 Task: Create New Employee with Employee Name: Amy Taylor, Address Line1: 87 Talbot Street, Address Line2: Havertown, Address Line3:  PA 19083, Cell Number: 204470-7320_x000D_

Action: Mouse moved to (148, 28)
Screenshot: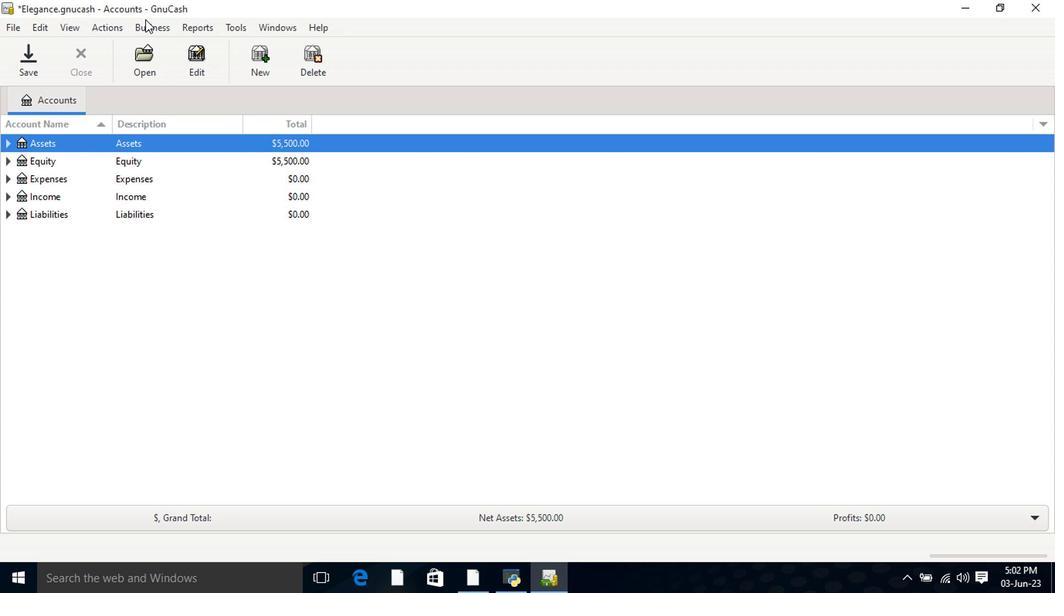 
Action: Mouse pressed left at (148, 28)
Screenshot: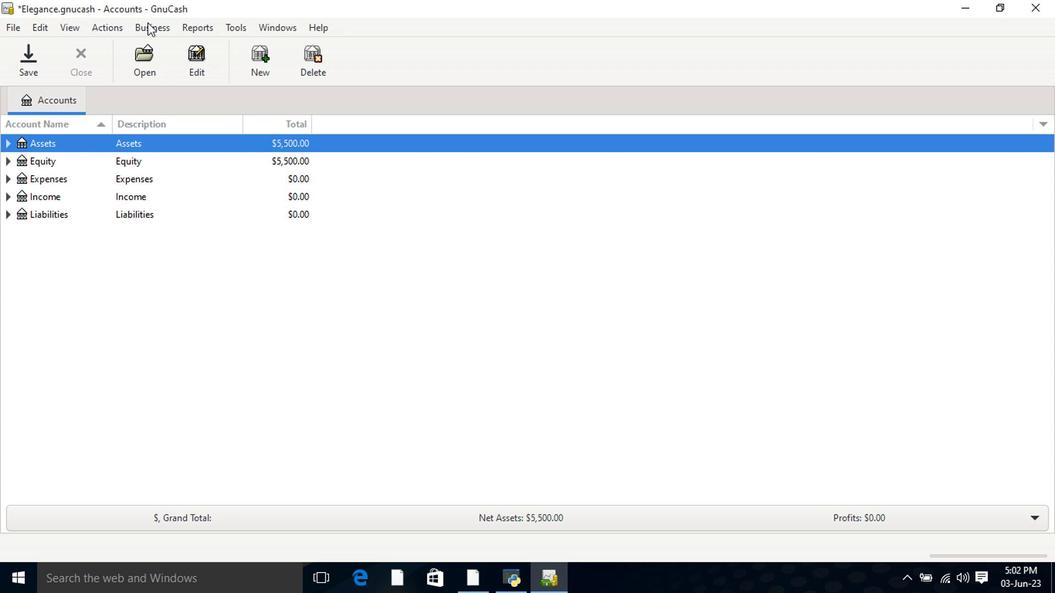 
Action: Mouse moved to (169, 87)
Screenshot: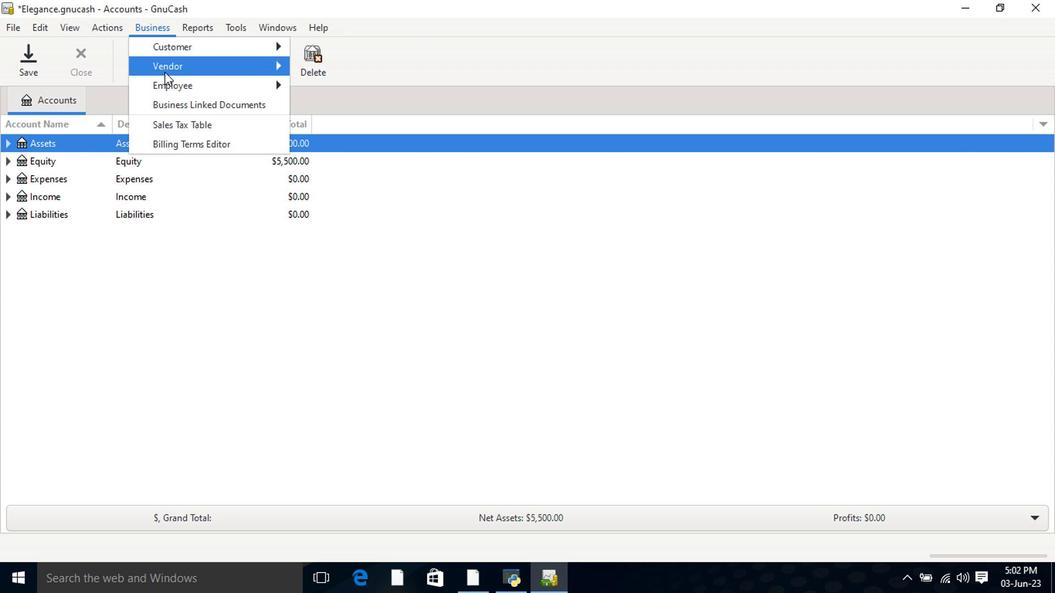 
Action: Mouse pressed left at (169, 87)
Screenshot: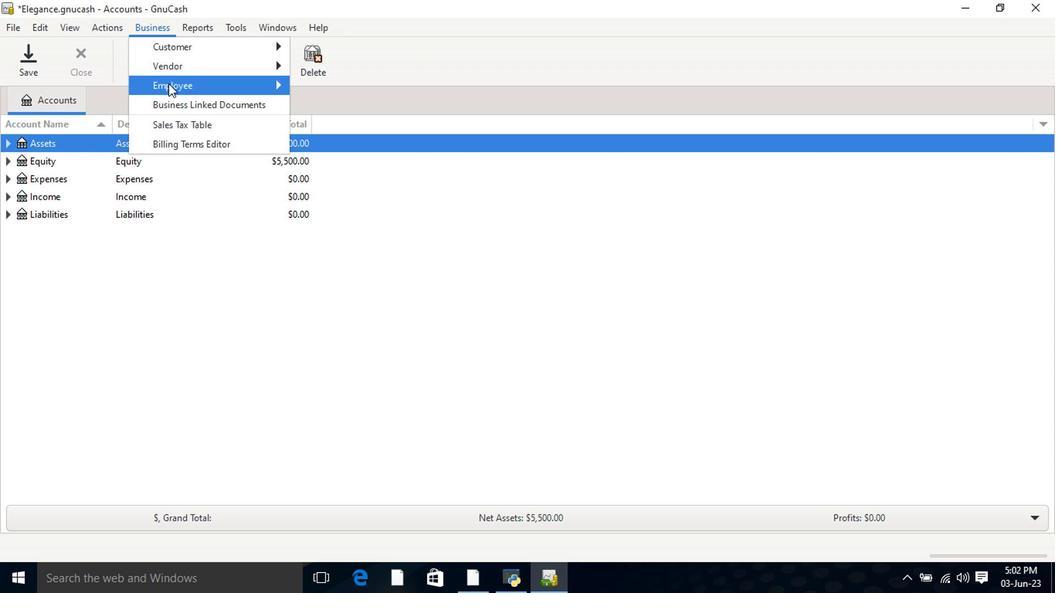 
Action: Mouse moved to (307, 109)
Screenshot: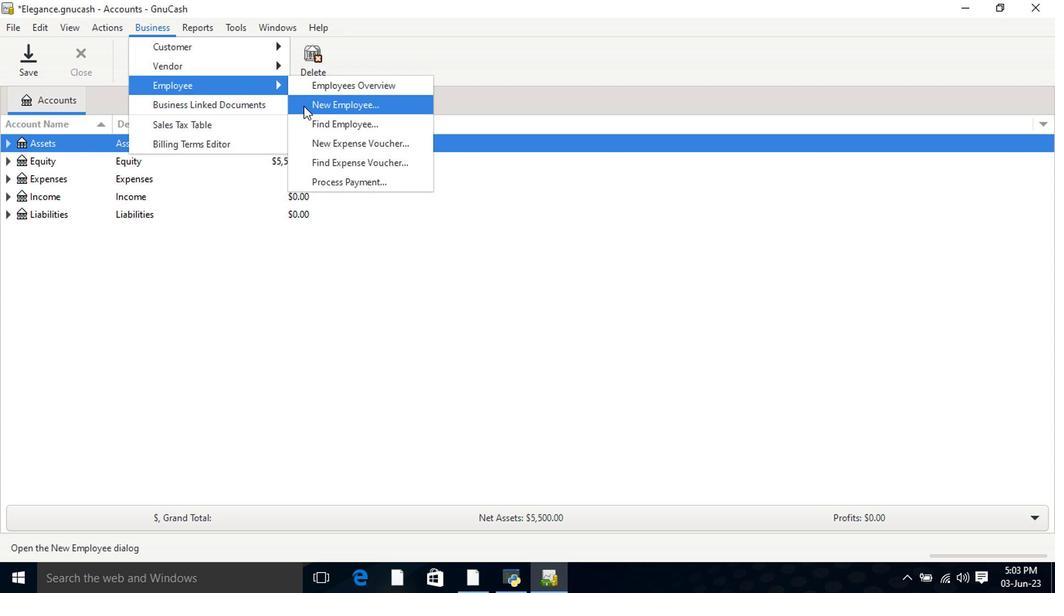 
Action: Mouse pressed left at (307, 109)
Screenshot: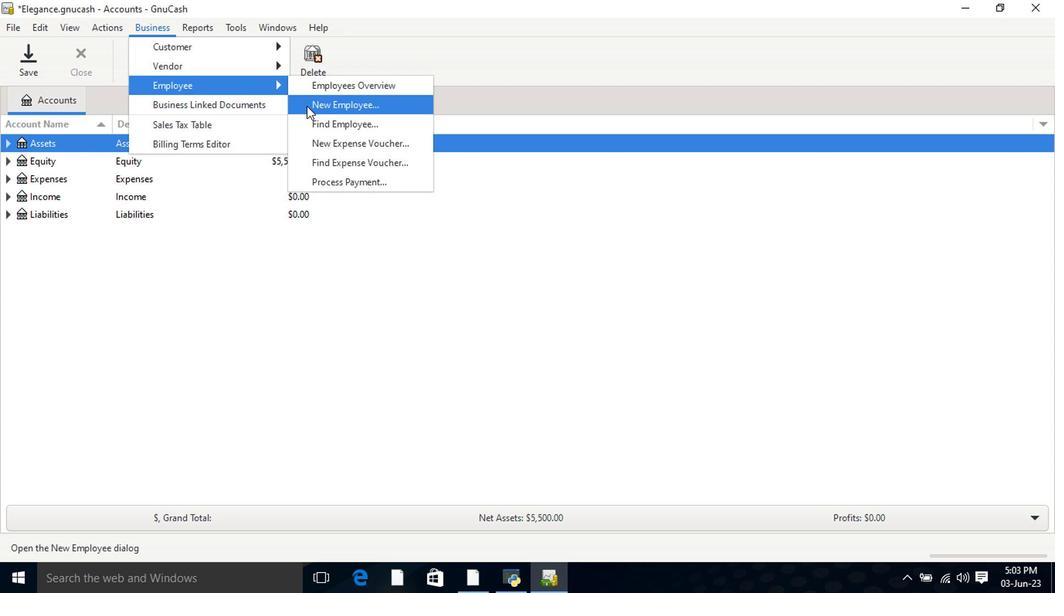 
Action: Mouse moved to (454, 240)
Screenshot: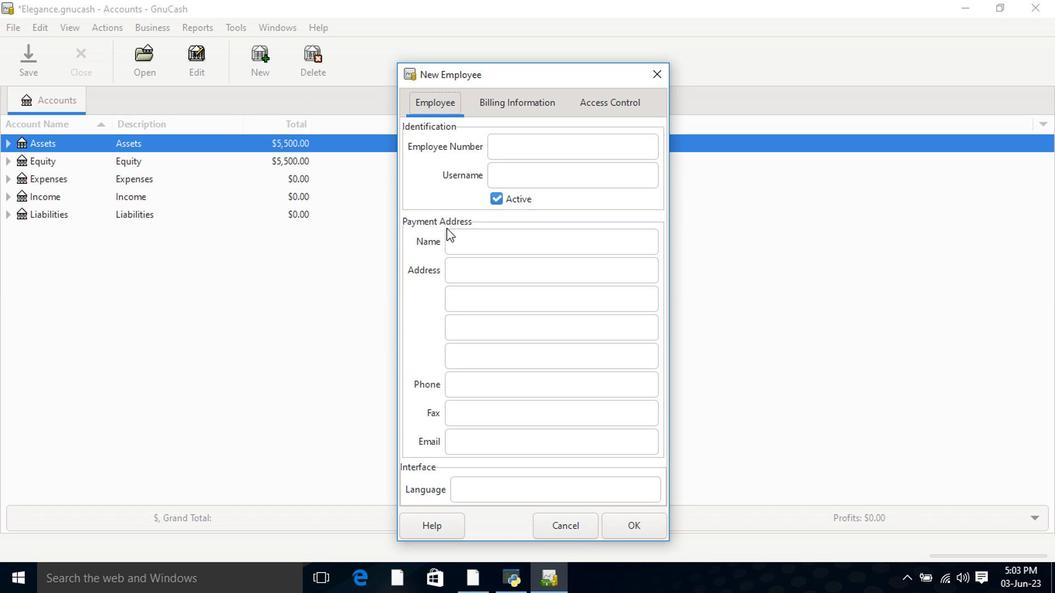 
Action: Mouse pressed left at (454, 240)
Screenshot: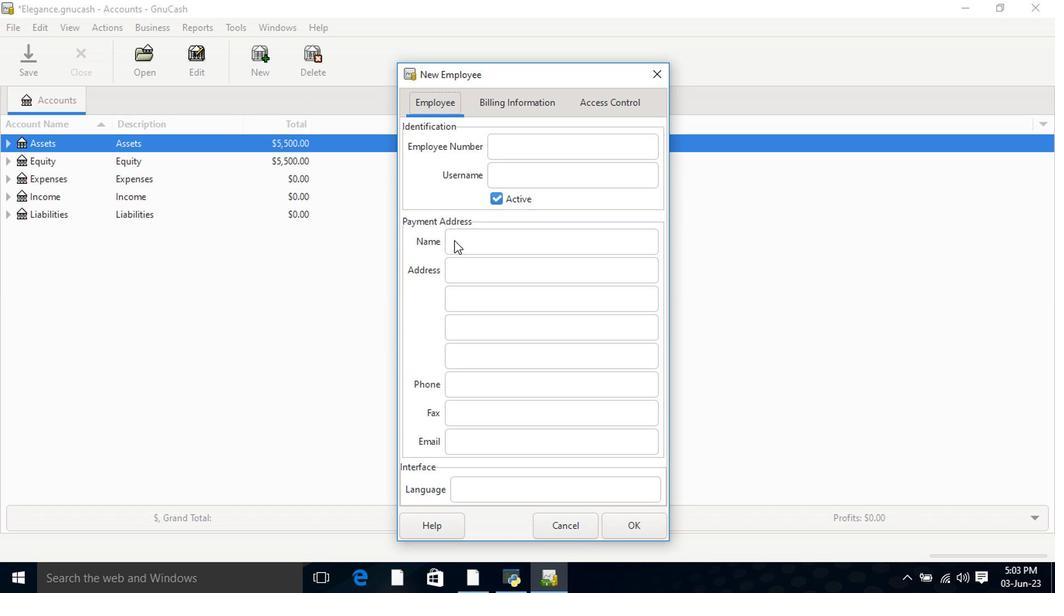
Action: Mouse moved to (467, 246)
Screenshot: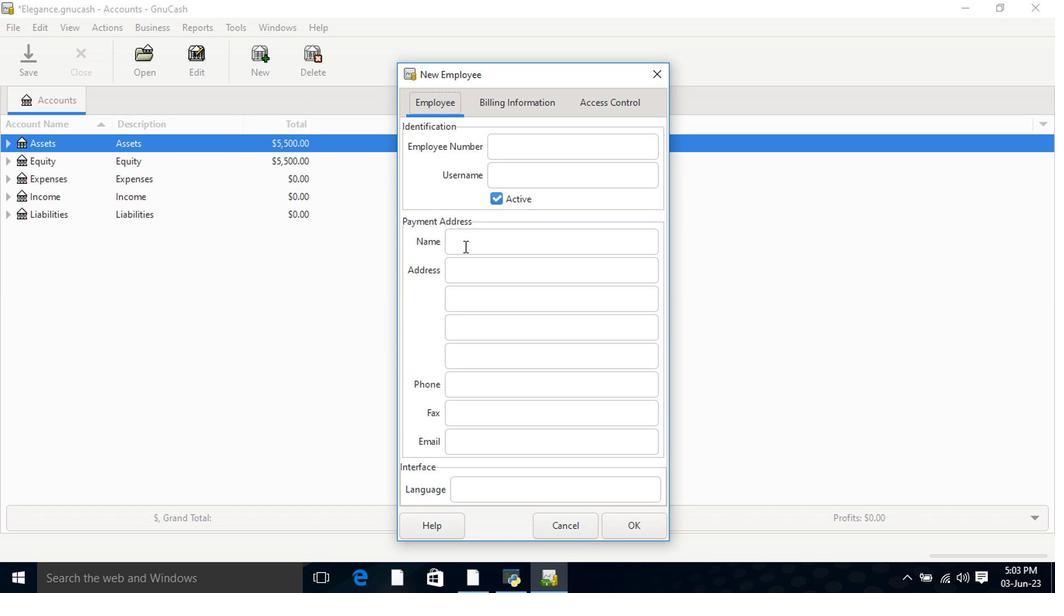 
Action: Mouse pressed left at (467, 246)
Screenshot: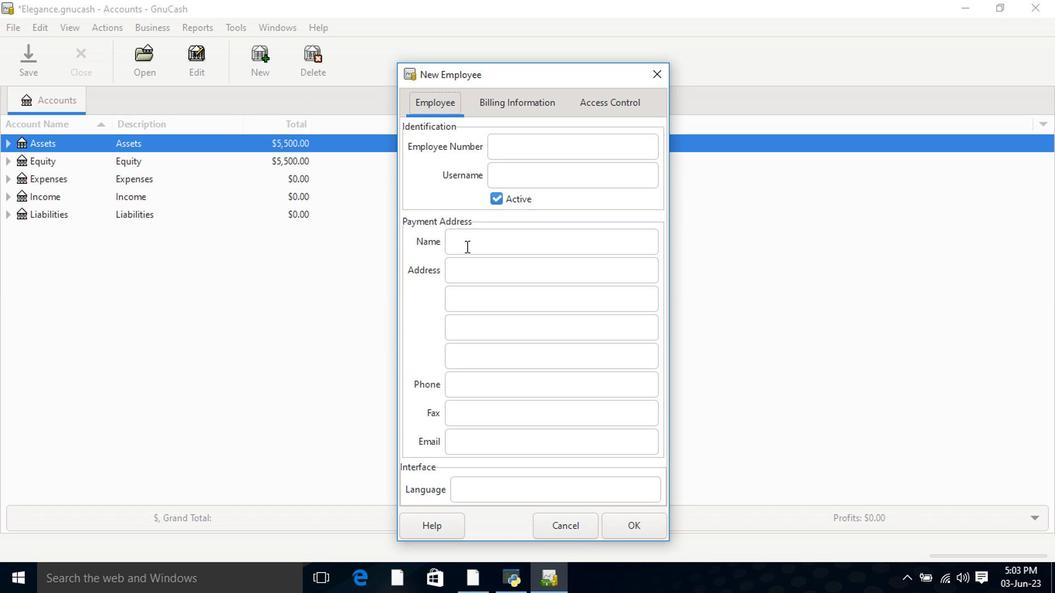 
Action: Key pressed <Key.shift>Amy<Key.space><Key.shift>Taylor<Key.tab>87<Key.space><Key.shift>Talbot<Key.space><Key.shift>Street<Key.tab><Key.shift>Havertown<Key.tab><Key.shift>PA<Key.space>19083<Key.tab><Key.tab>204470-7320<Key.tab><Key.tab>
Screenshot: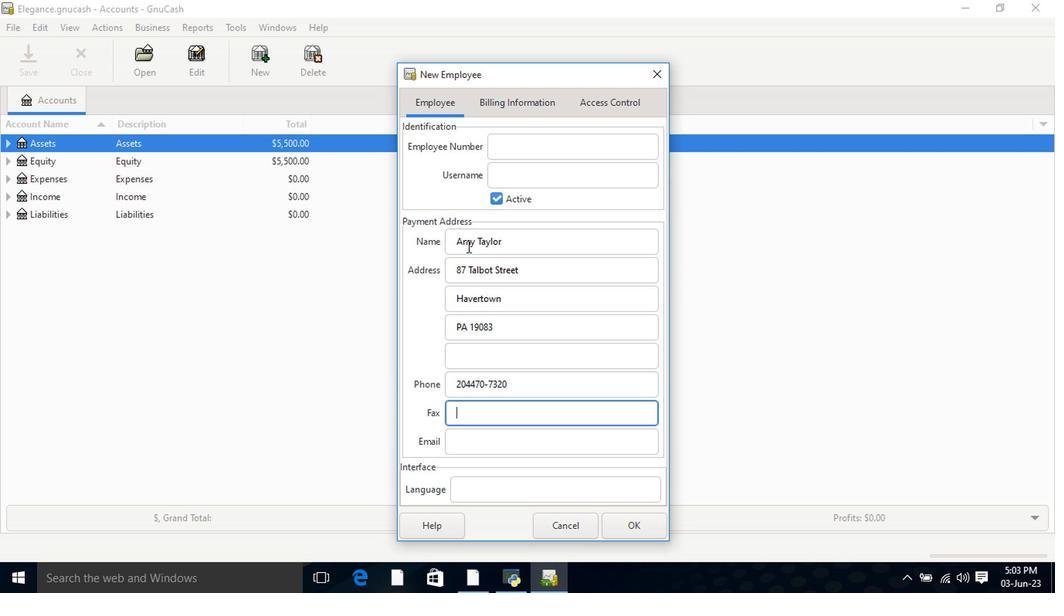 
Action: Mouse moved to (520, 102)
Screenshot: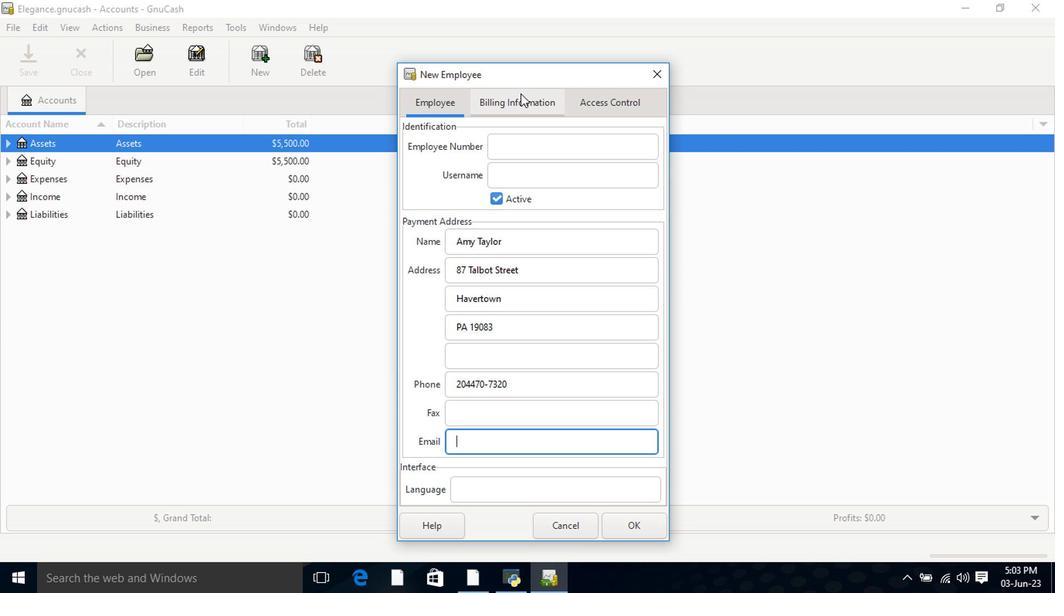
Action: Mouse pressed left at (520, 102)
Screenshot: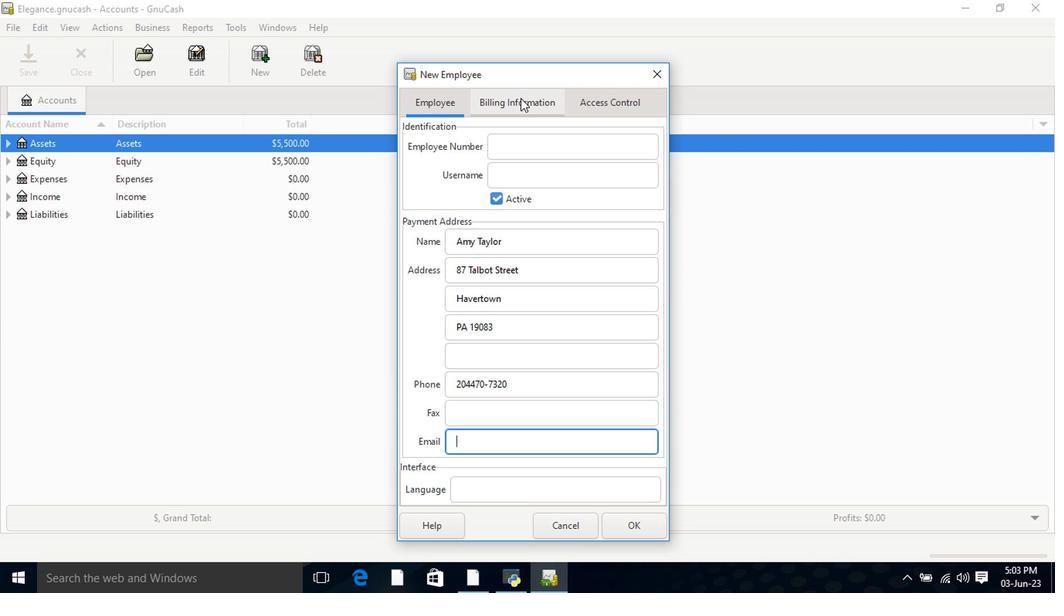 
Action: Mouse moved to (593, 102)
Screenshot: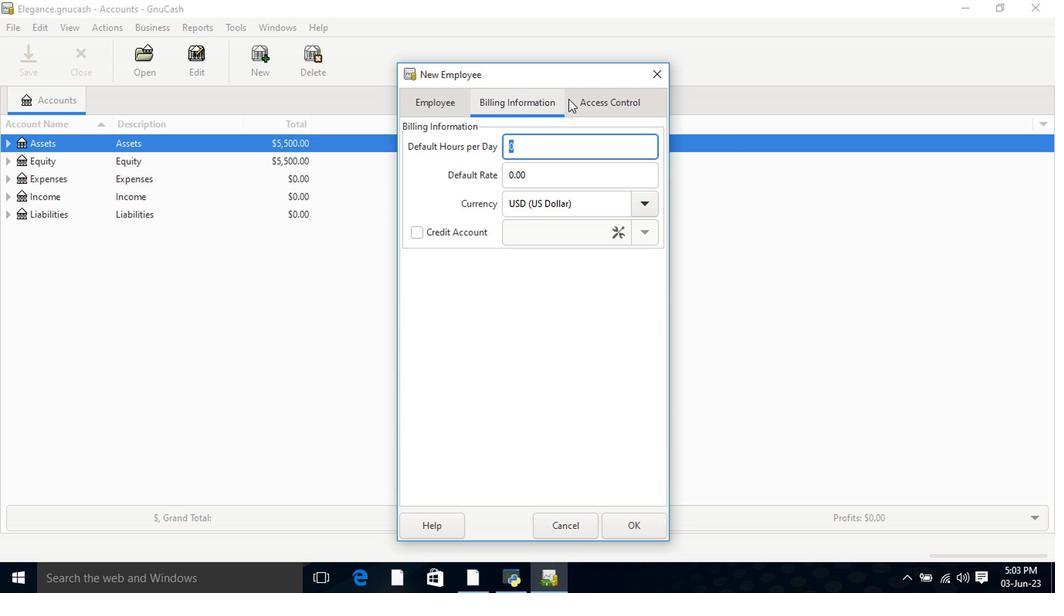 
Action: Mouse pressed left at (593, 102)
Screenshot: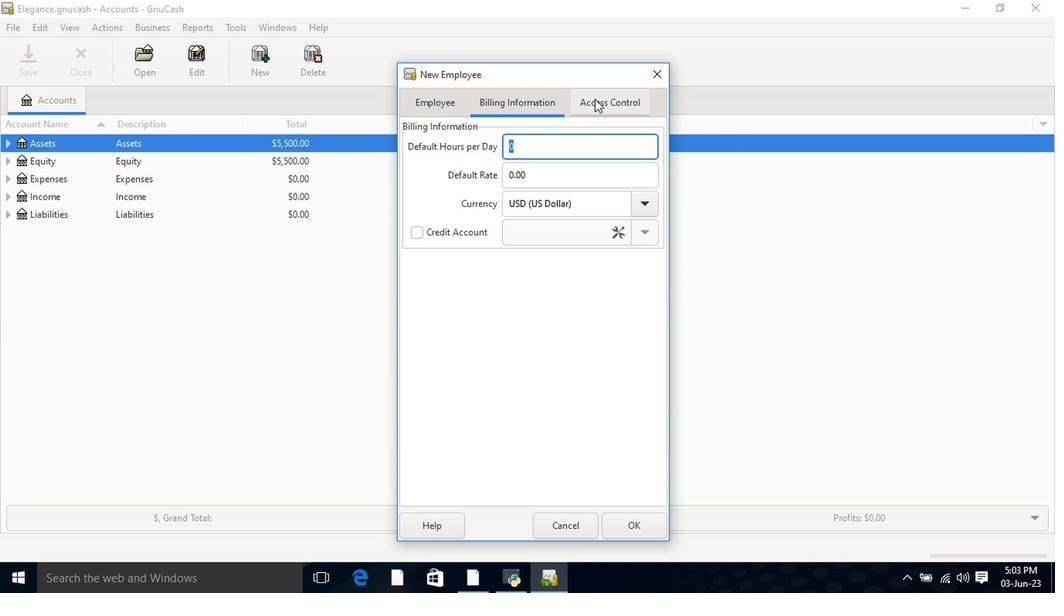 
Action: Mouse moved to (622, 524)
Screenshot: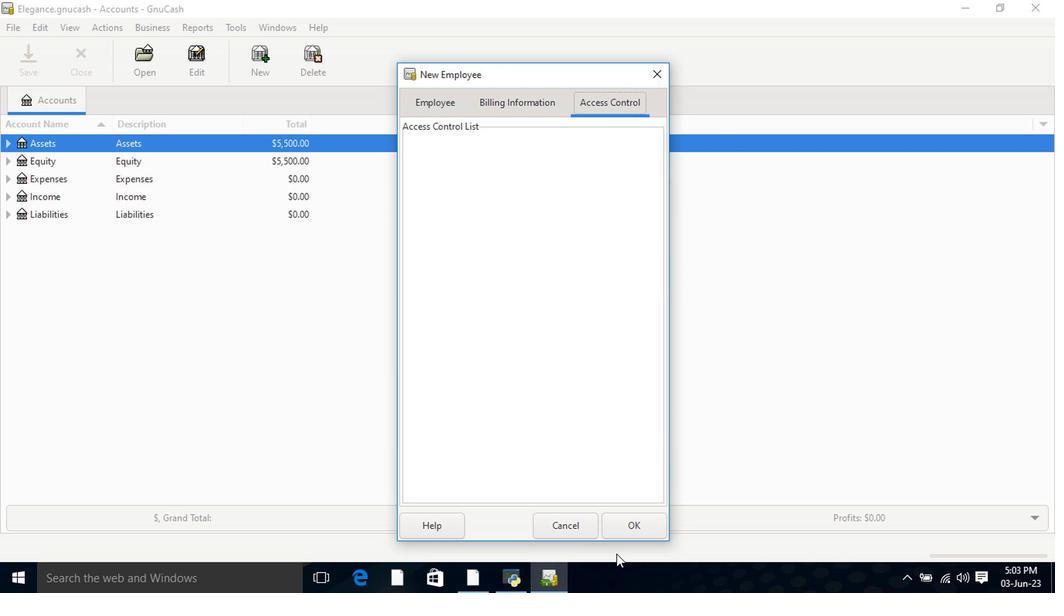 
Action: Mouse pressed left at (622, 524)
Screenshot: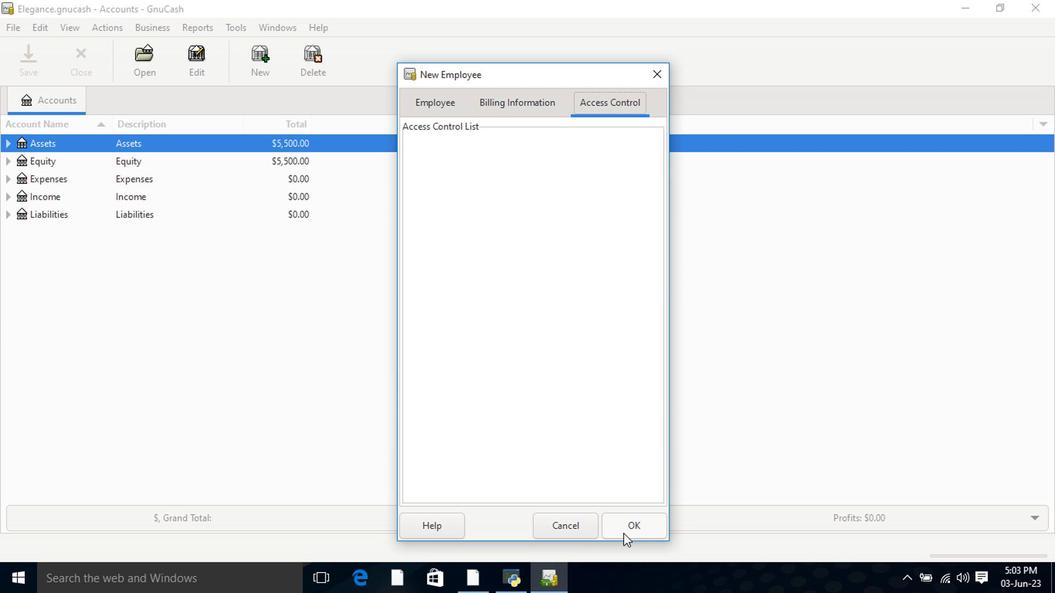 
Action: Mouse moved to (622, 524)
Screenshot: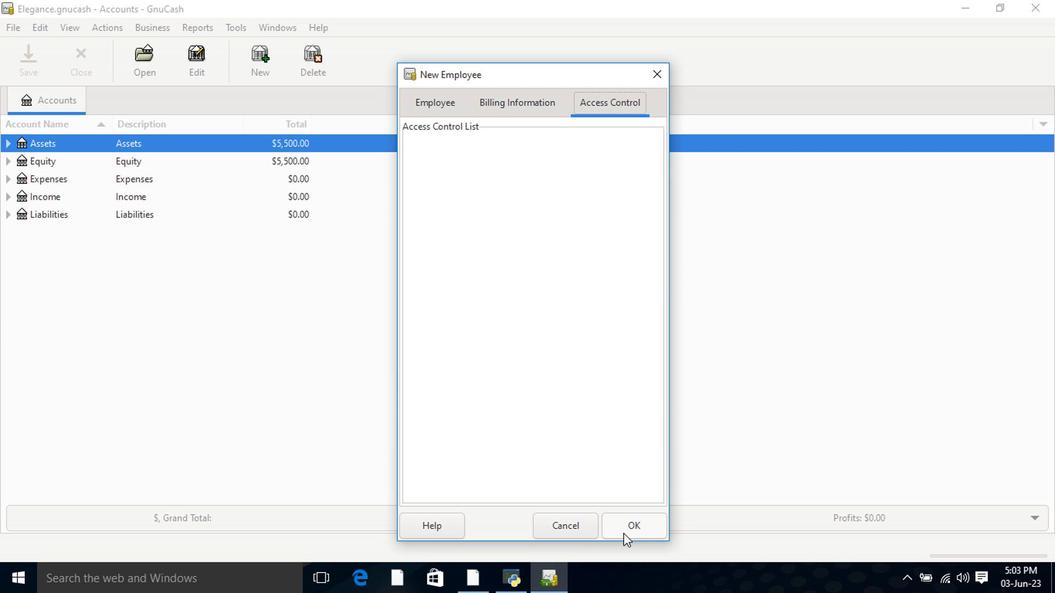 
